 Task: Create a due date automation trigger when advanced on, on the wednesday before a card is due add dates starting in 1 working days at 11:00 AM.
Action: Mouse moved to (987, 82)
Screenshot: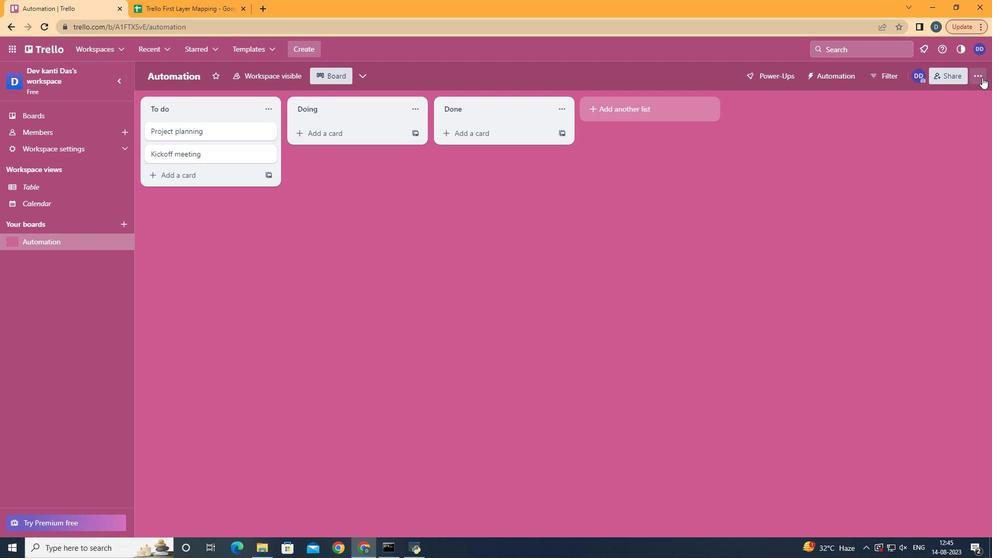 
Action: Mouse pressed left at (987, 82)
Screenshot: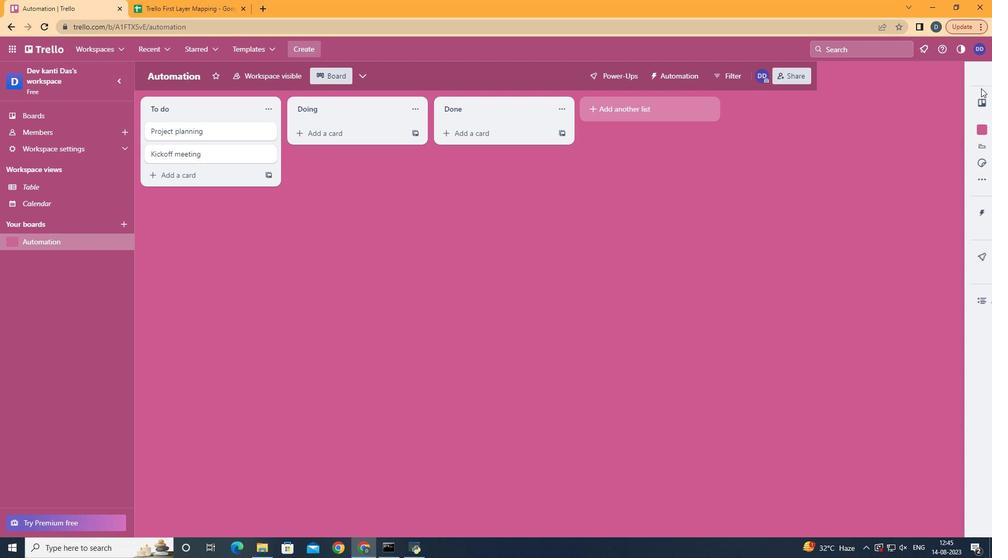 
Action: Mouse moved to (906, 228)
Screenshot: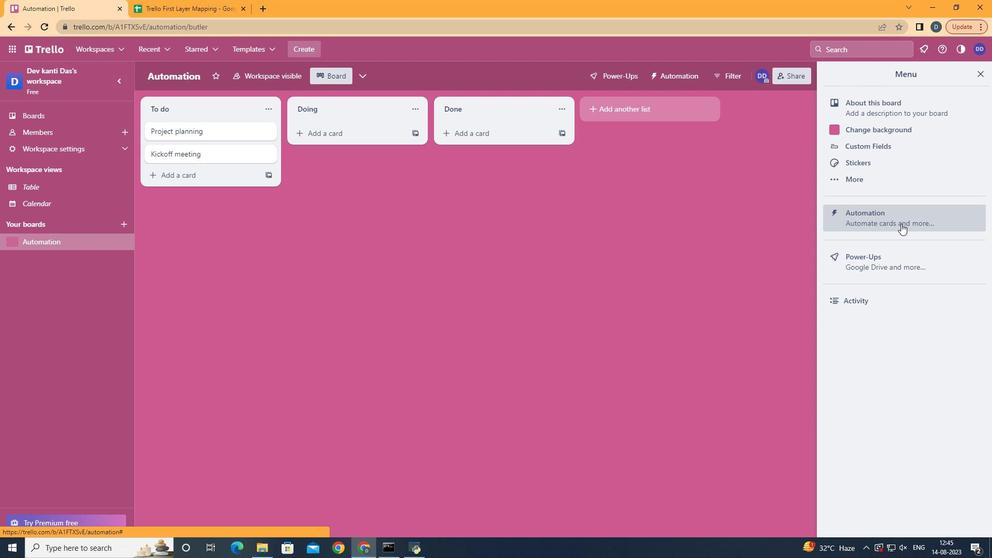
Action: Mouse pressed left at (906, 228)
Screenshot: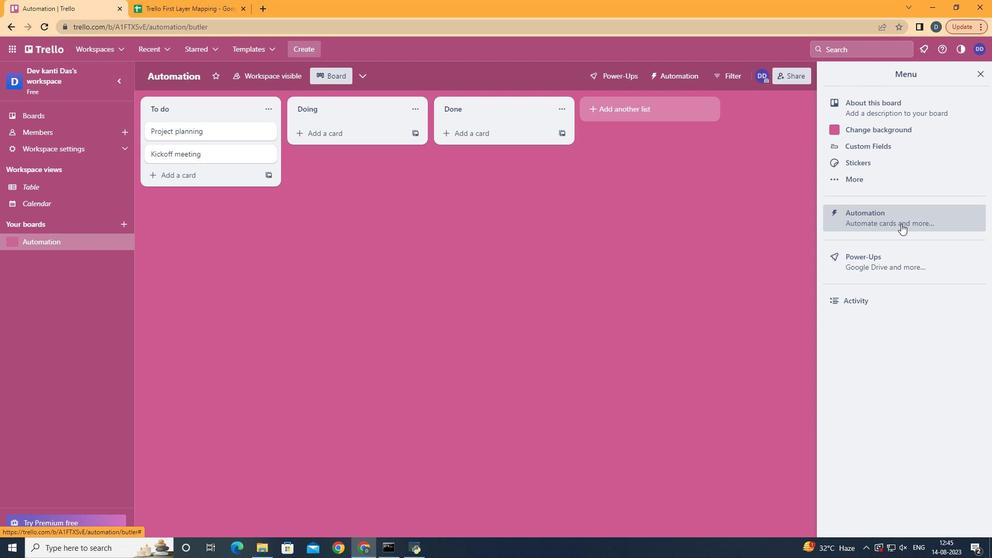 
Action: Mouse moved to (201, 211)
Screenshot: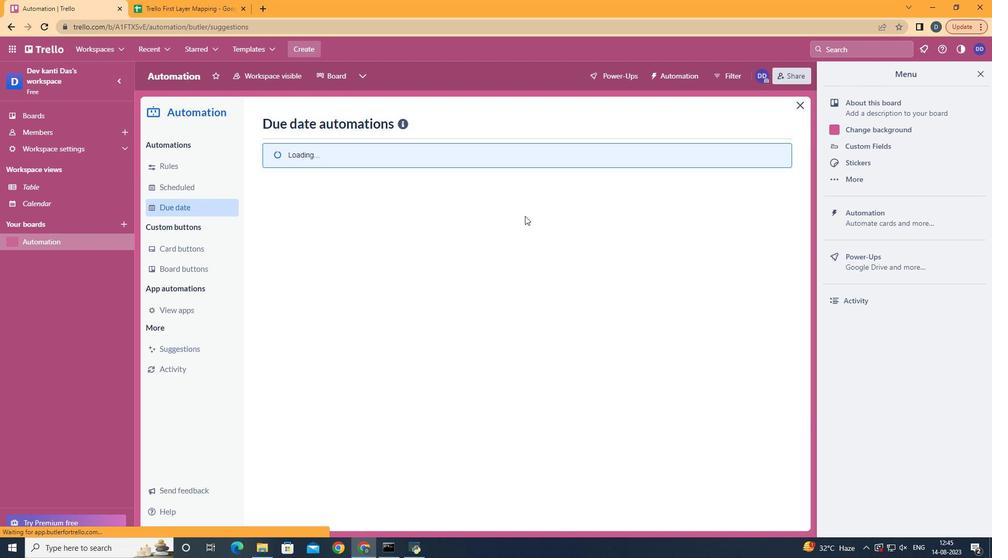 
Action: Mouse pressed left at (201, 211)
Screenshot: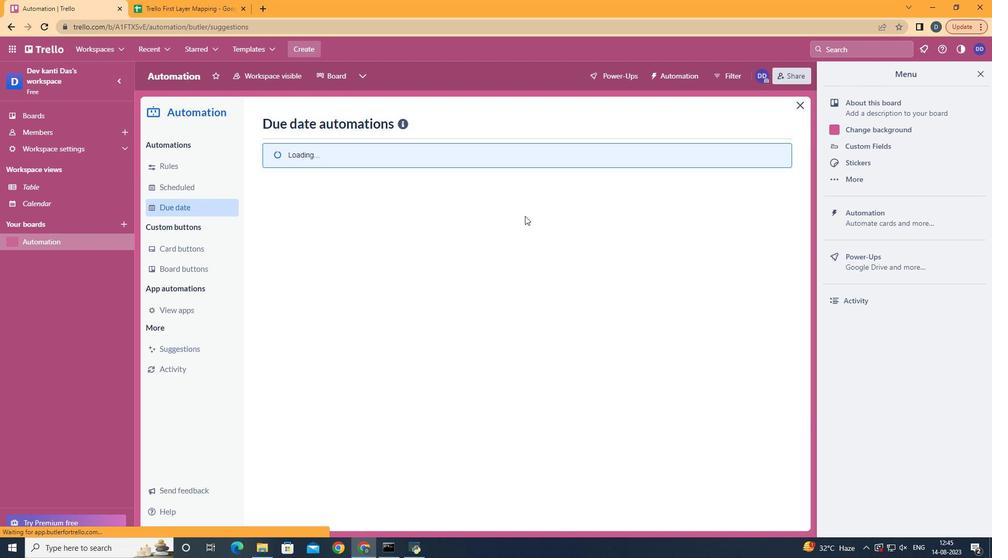 
Action: Mouse moved to (743, 127)
Screenshot: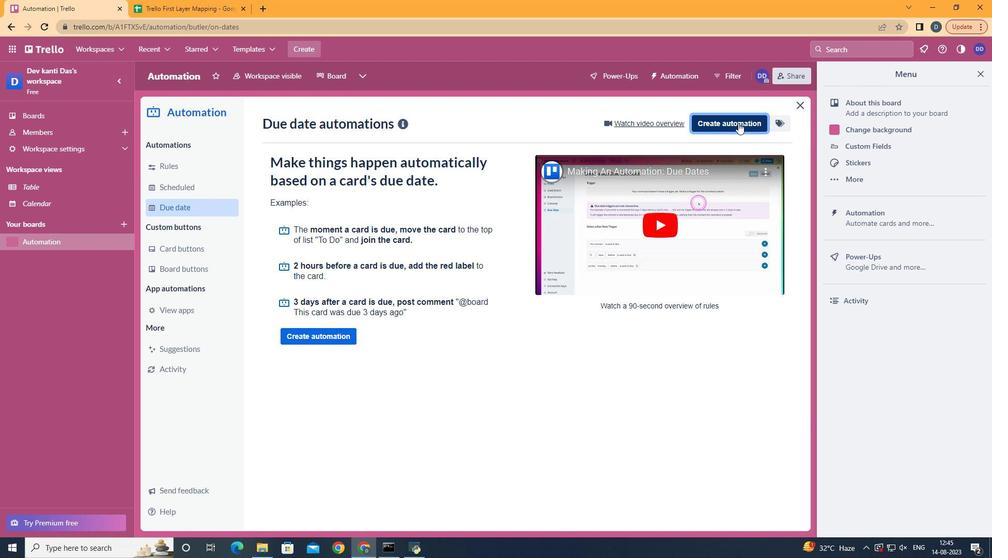 
Action: Mouse pressed left at (743, 127)
Screenshot: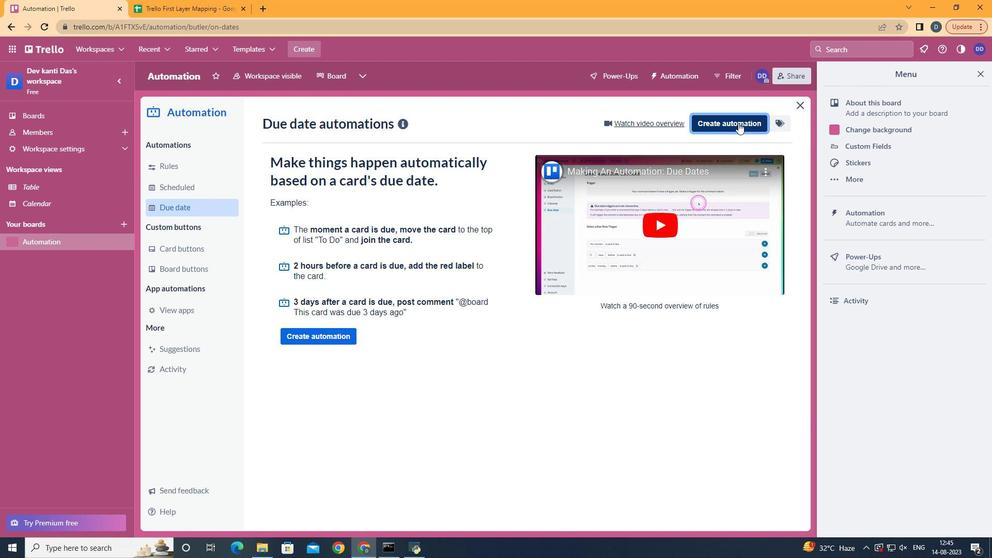 
Action: Mouse moved to (574, 223)
Screenshot: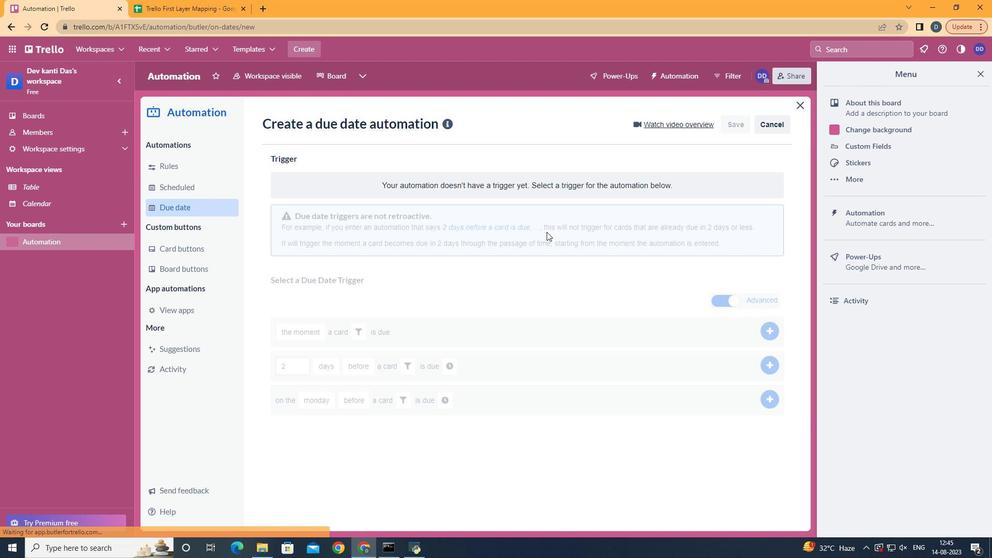 
Action: Mouse pressed left at (574, 223)
Screenshot: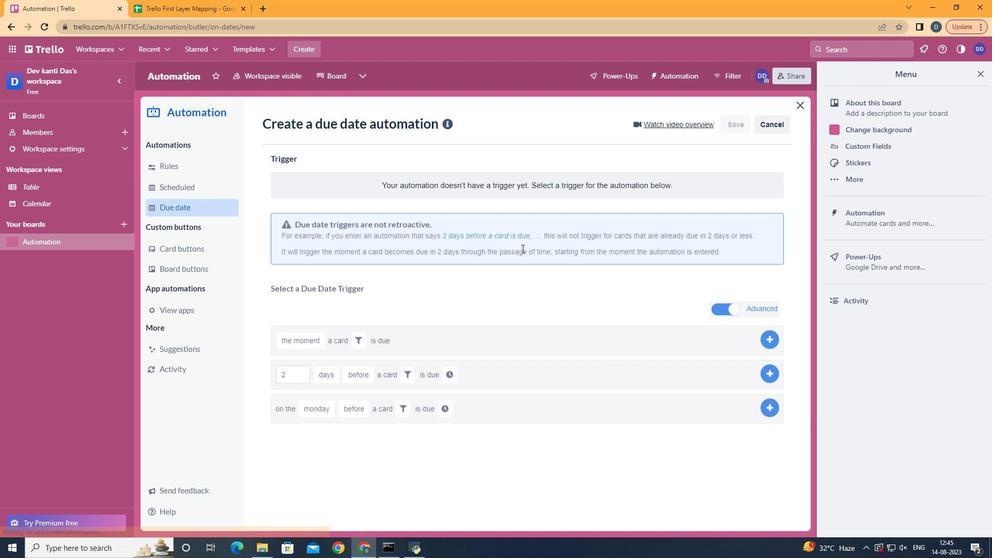 
Action: Mouse moved to (356, 310)
Screenshot: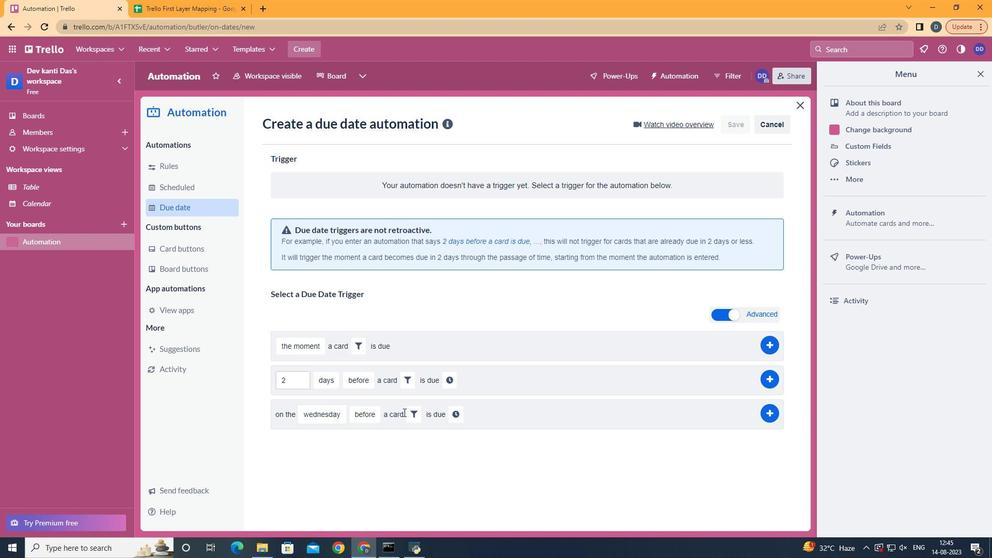 
Action: Mouse pressed left at (356, 311)
Screenshot: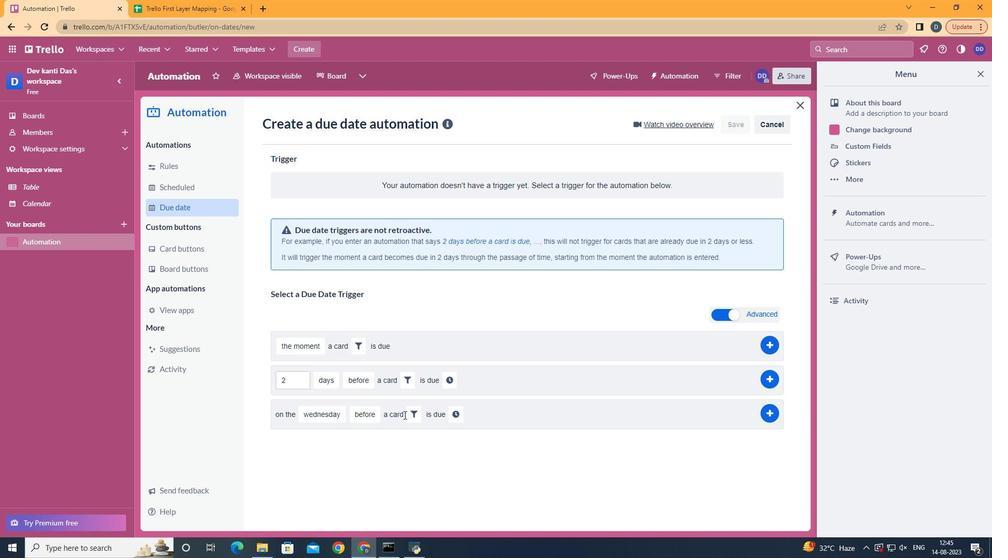 
Action: Mouse moved to (411, 423)
Screenshot: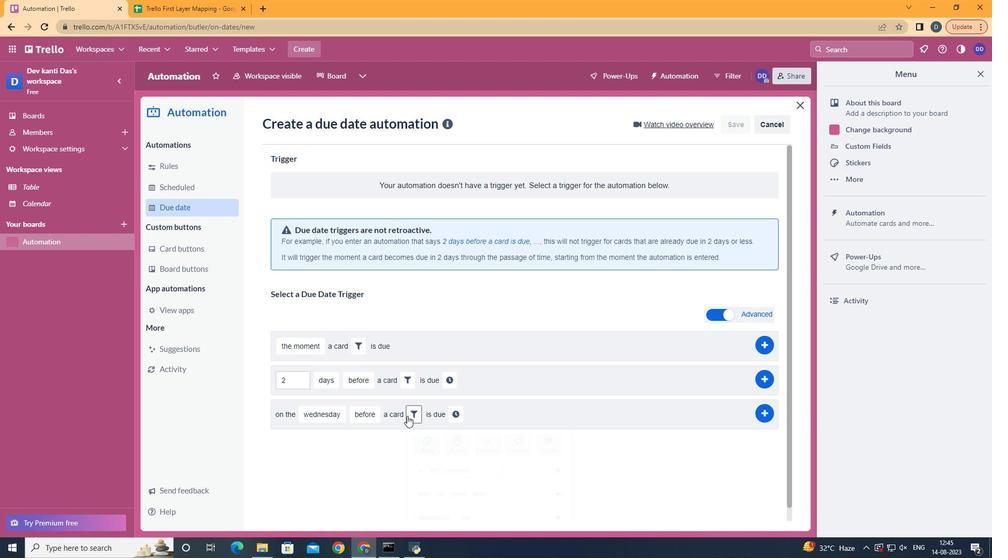 
Action: Mouse pressed left at (411, 423)
Screenshot: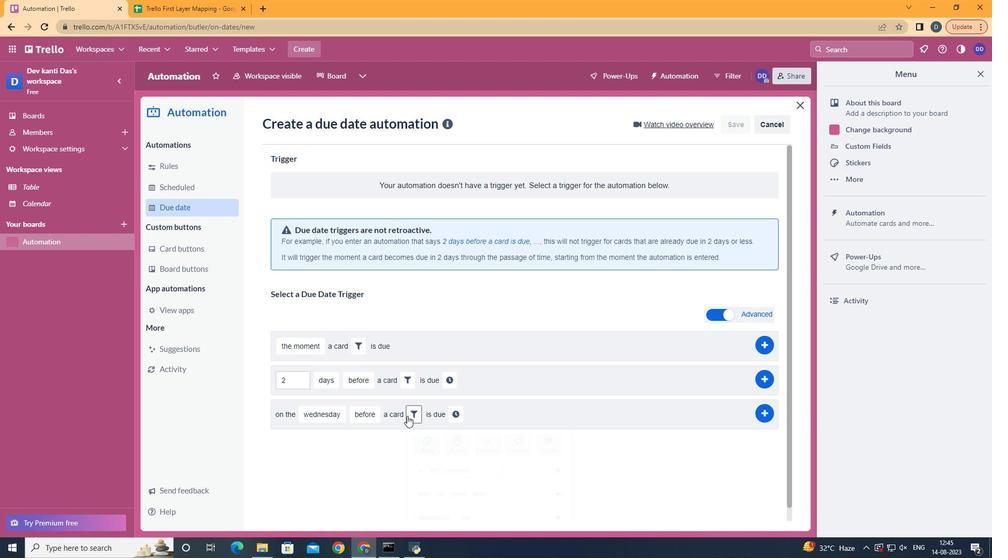 
Action: Mouse moved to (480, 452)
Screenshot: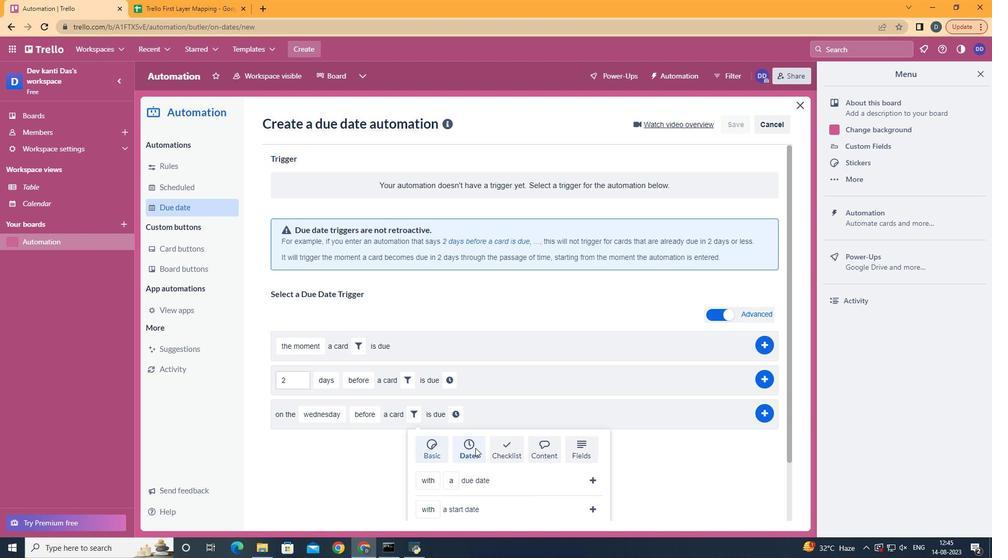 
Action: Mouse pressed left at (480, 452)
Screenshot: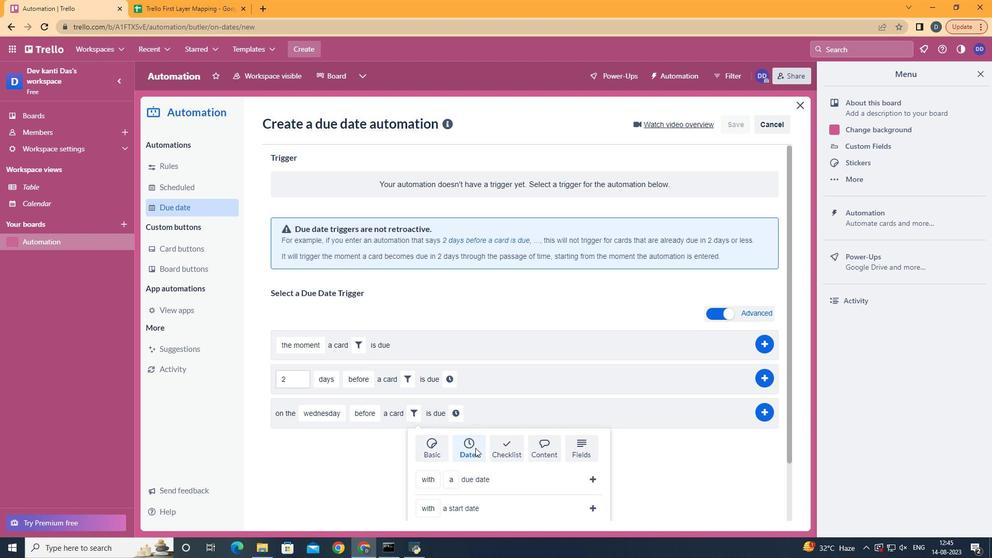 
Action: Mouse scrolled (480, 452) with delta (0, 0)
Screenshot: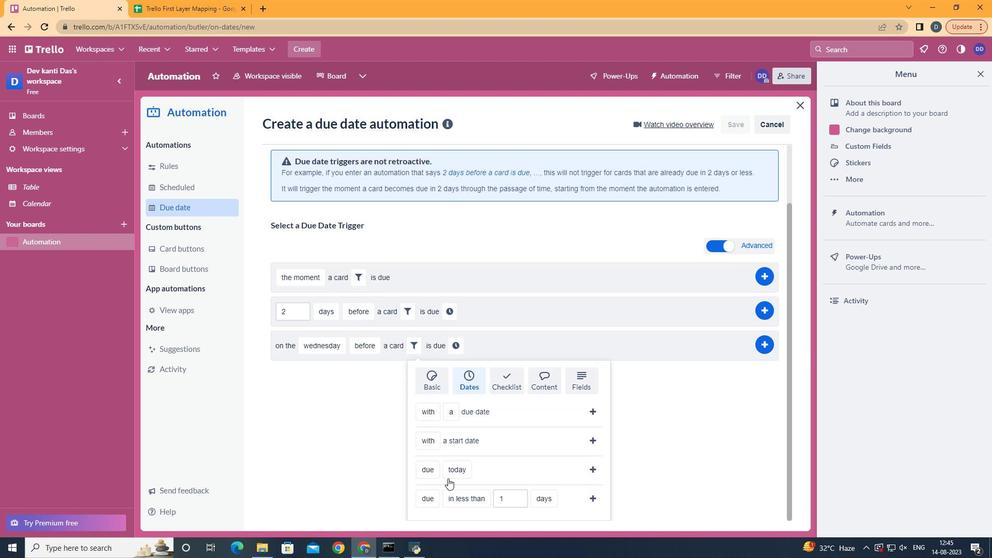 
Action: Mouse scrolled (480, 452) with delta (0, 0)
Screenshot: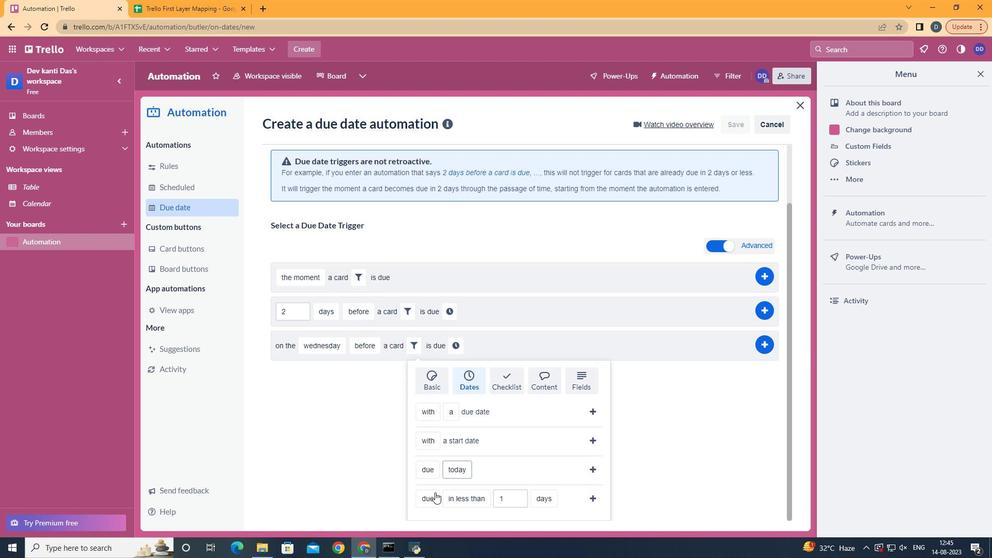 
Action: Mouse scrolled (480, 452) with delta (0, 0)
Screenshot: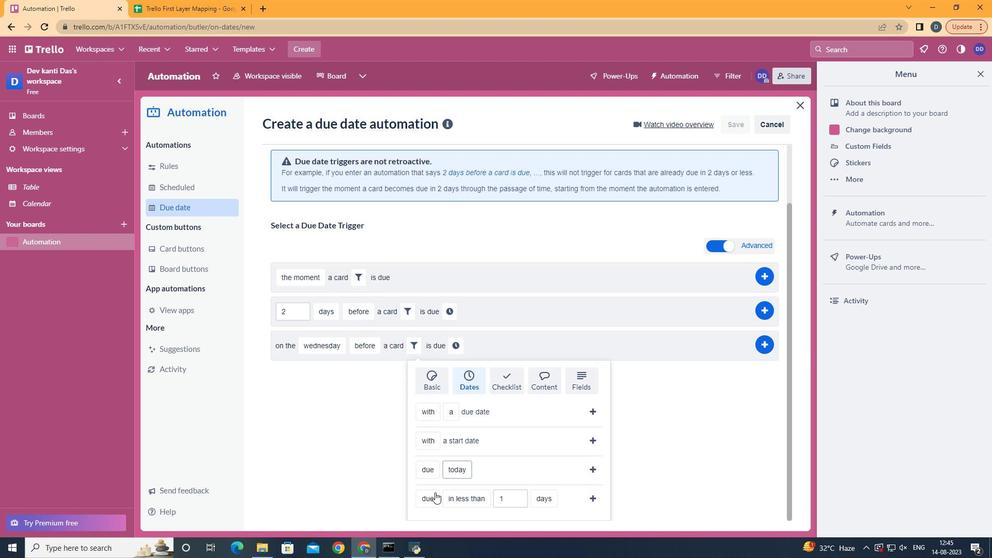 
Action: Mouse scrolled (480, 452) with delta (0, 0)
Screenshot: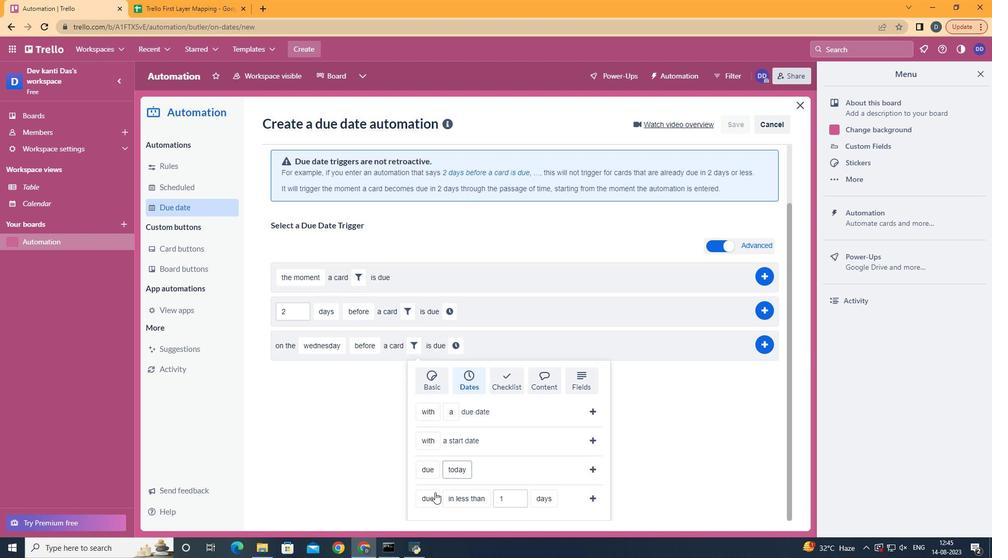 
Action: Mouse moved to (449, 492)
Screenshot: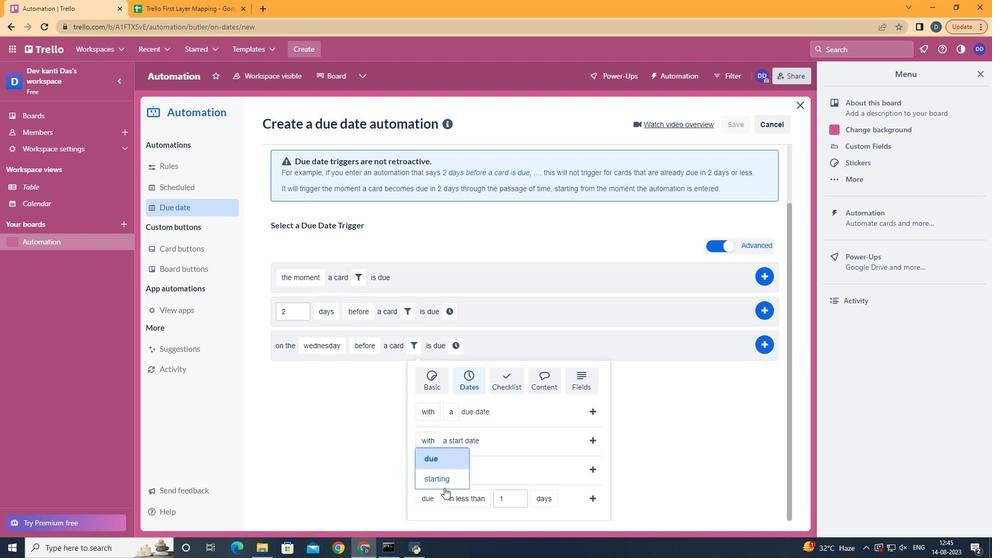 
Action: Mouse pressed left at (449, 492)
Screenshot: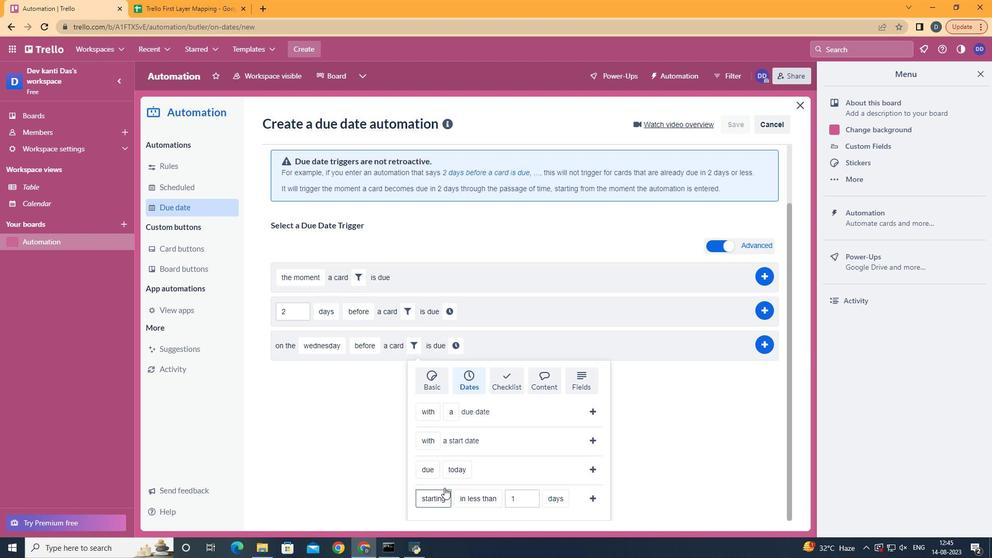 
Action: Mouse moved to (503, 460)
Screenshot: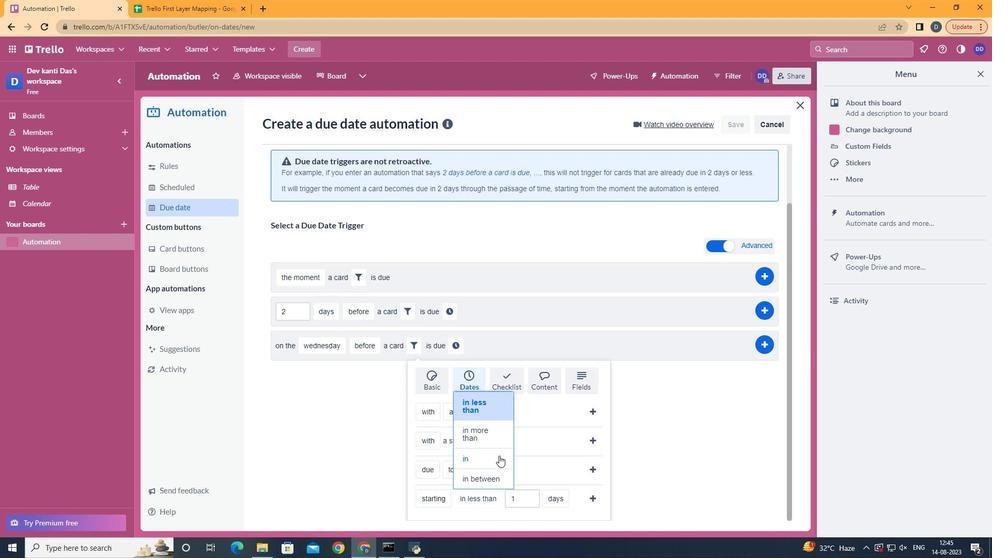 
Action: Mouse pressed left at (503, 460)
Screenshot: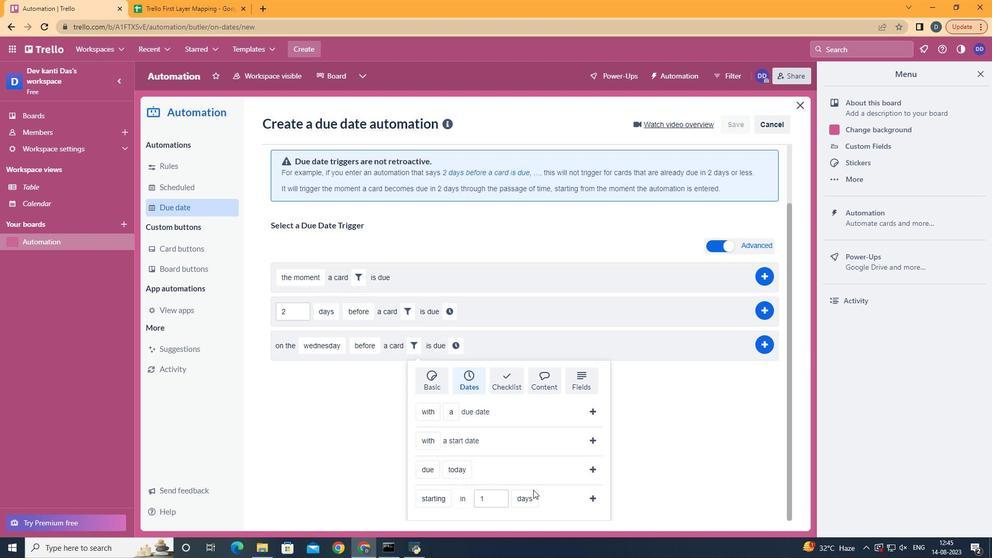 
Action: Mouse moved to (542, 488)
Screenshot: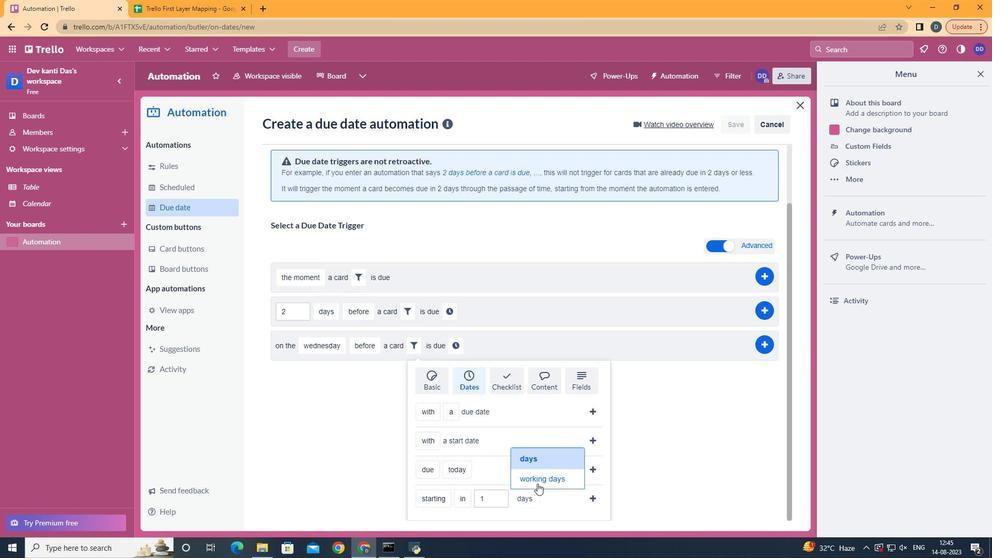 
Action: Mouse pressed left at (542, 488)
Screenshot: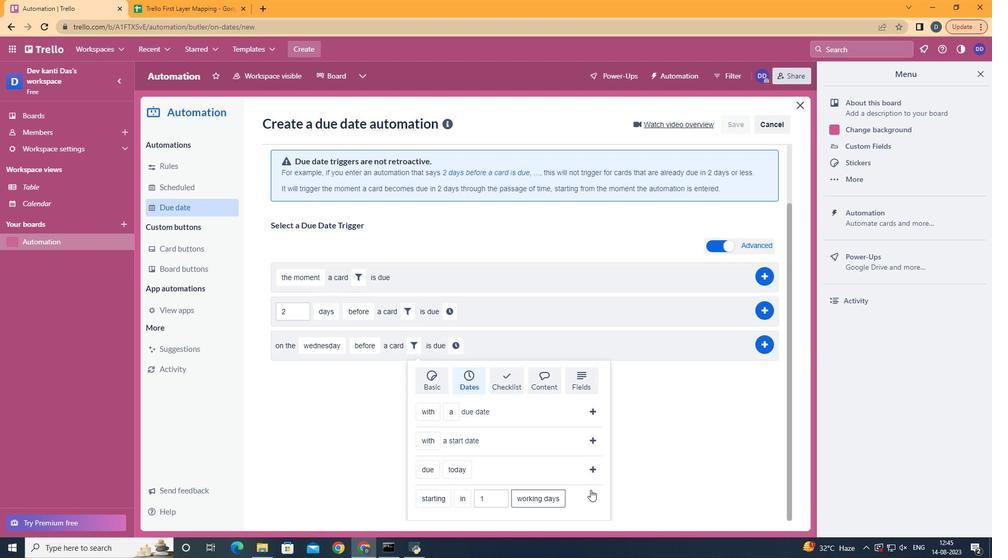 
Action: Mouse moved to (601, 507)
Screenshot: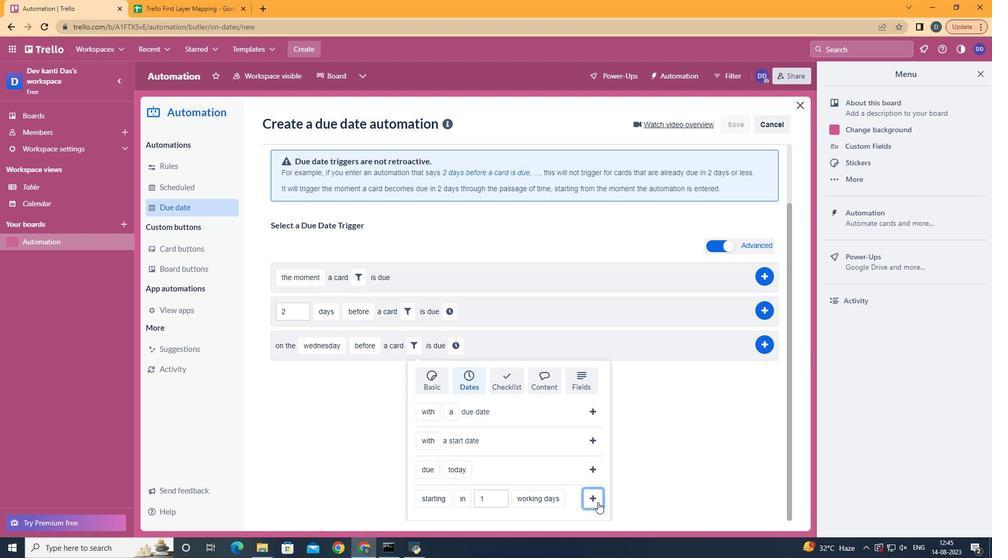 
Action: Mouse pressed left at (601, 507)
Screenshot: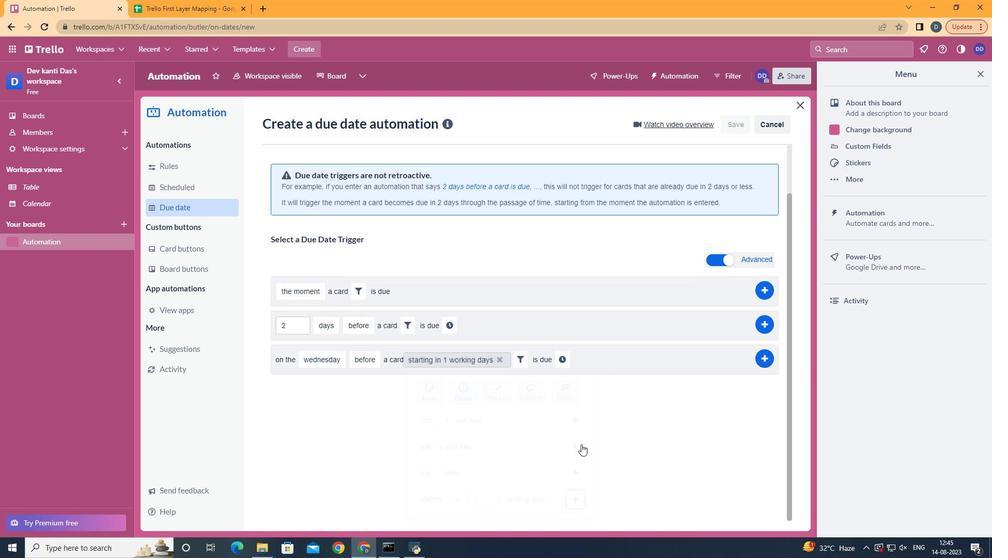 
Action: Mouse moved to (566, 418)
Screenshot: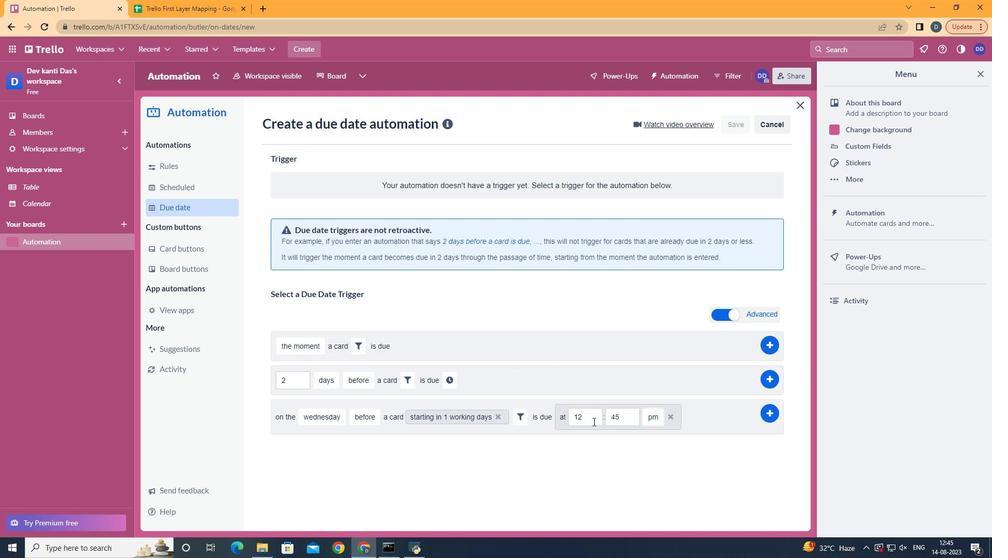
Action: Mouse pressed left at (566, 418)
Screenshot: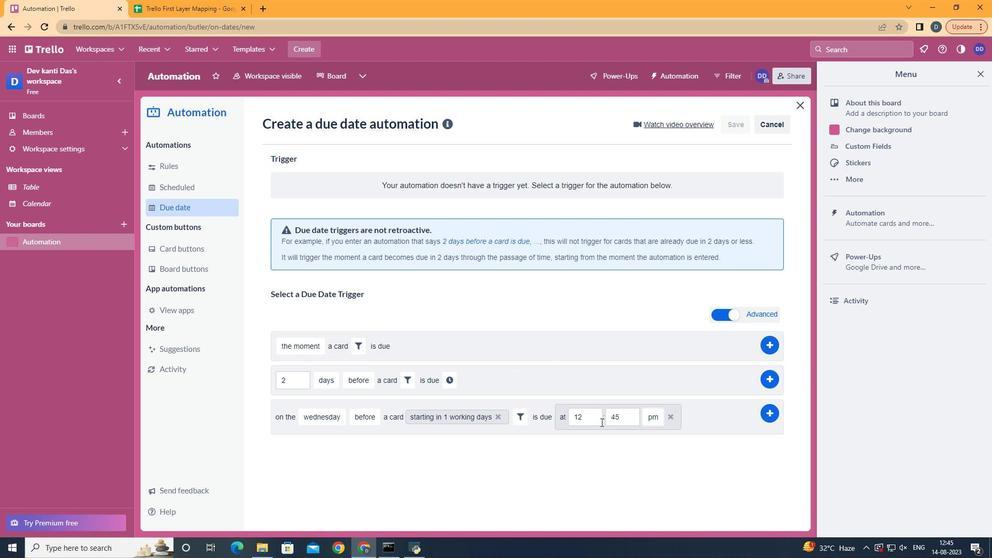 
Action: Mouse moved to (592, 424)
Screenshot: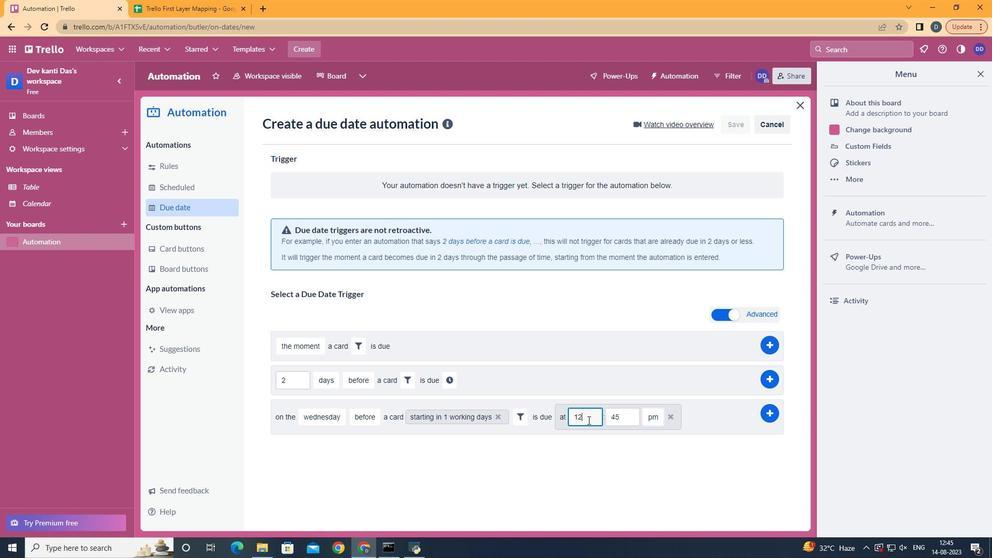 
Action: Mouse pressed left at (592, 424)
Screenshot: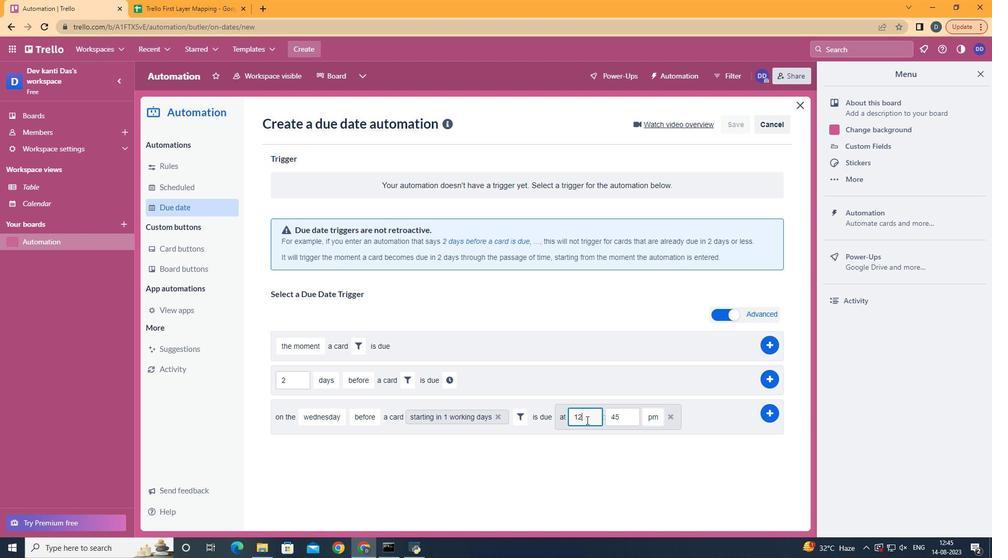 
Action: Mouse moved to (590, 424)
Screenshot: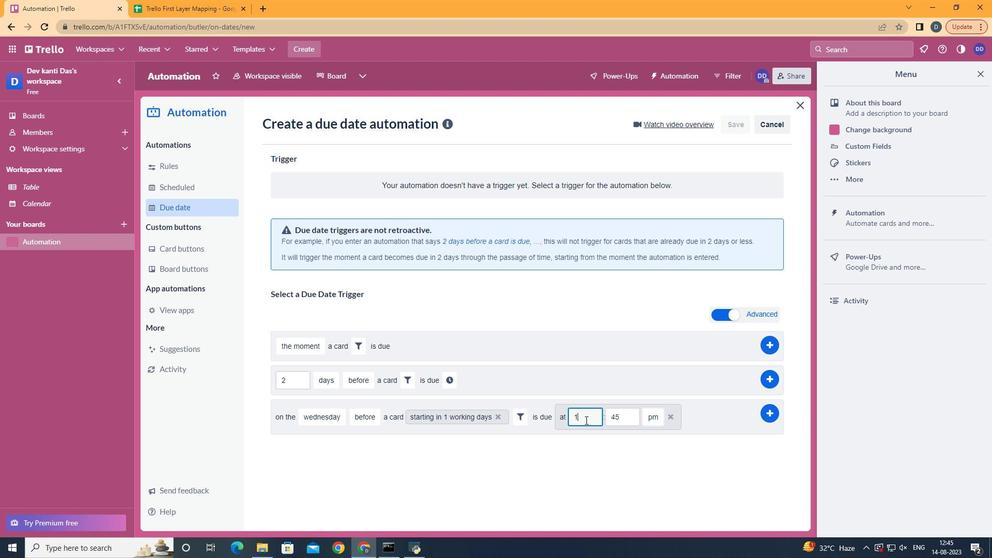 
Action: Key pressed <Key.backspace>1
Screenshot: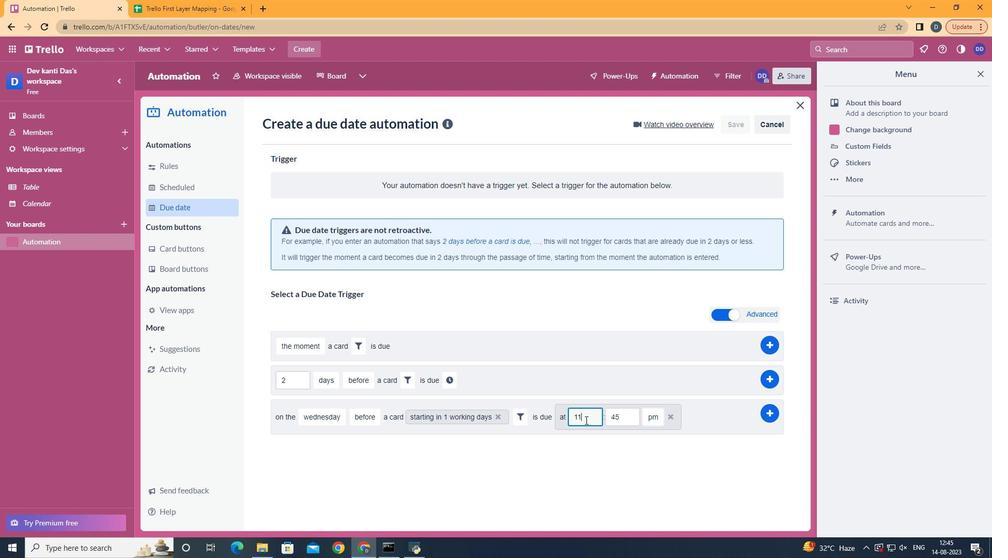 
Action: Mouse moved to (624, 413)
Screenshot: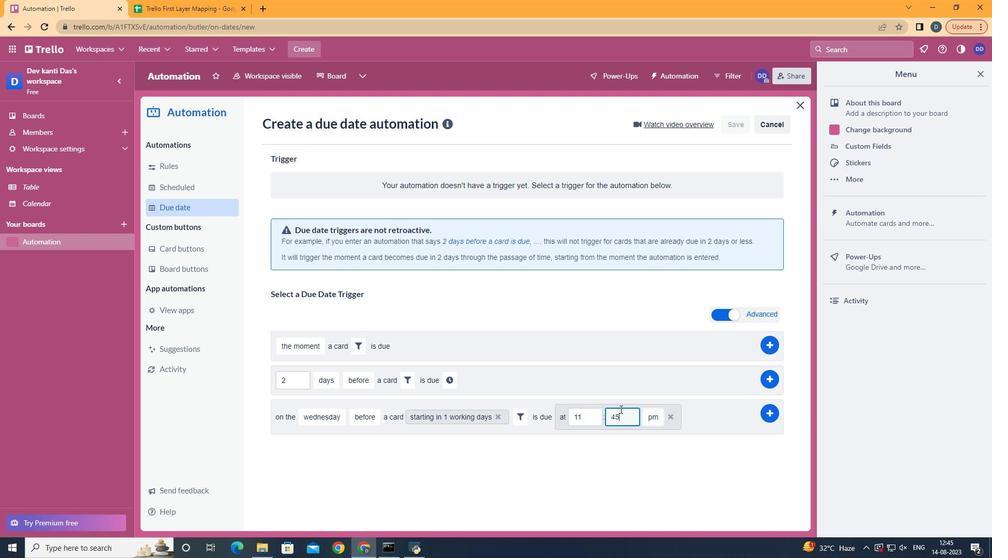 
Action: Mouse pressed left at (624, 413)
Screenshot: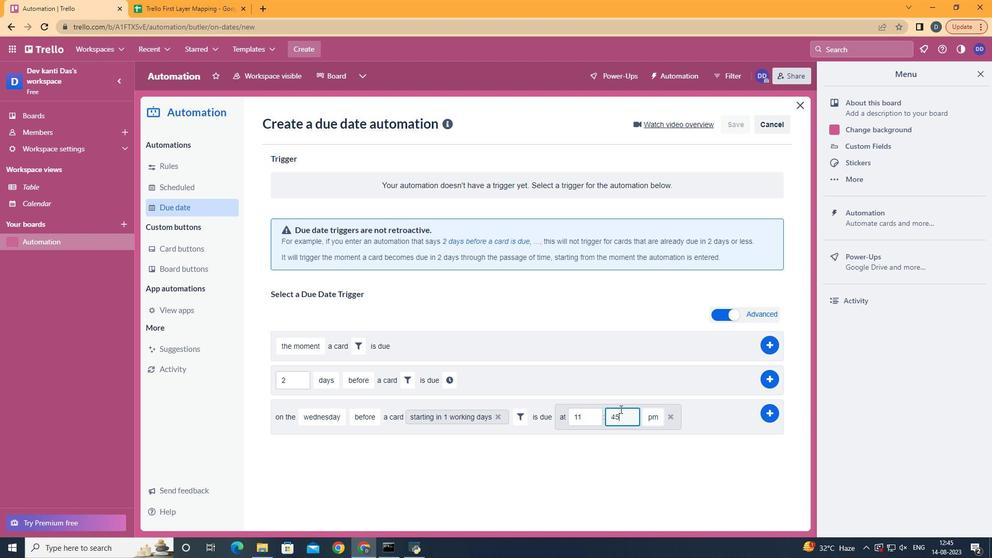 
Action: Key pressed <Key.backspace><Key.backspace>00
Screenshot: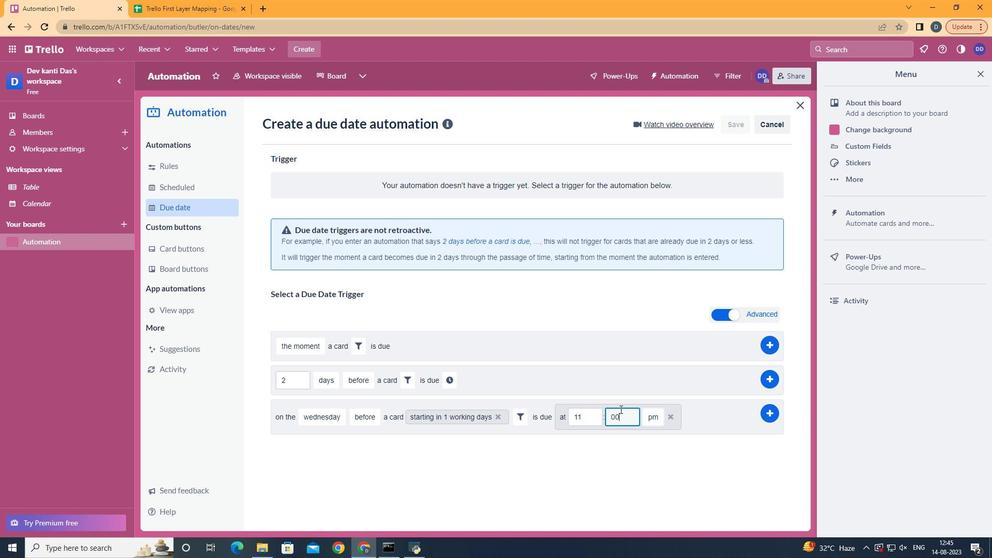 
Action: Mouse moved to (665, 438)
Screenshot: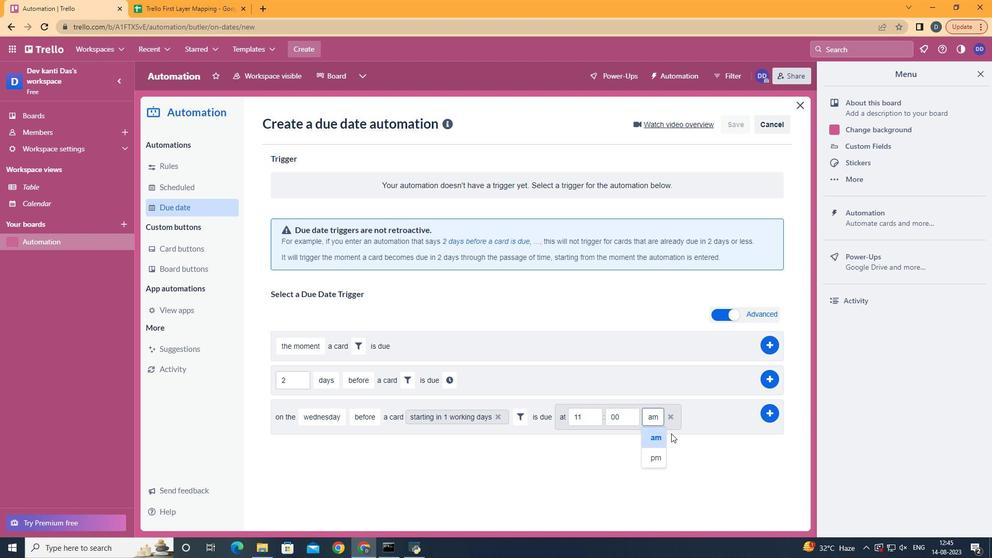 
Action: Mouse pressed left at (665, 438)
Screenshot: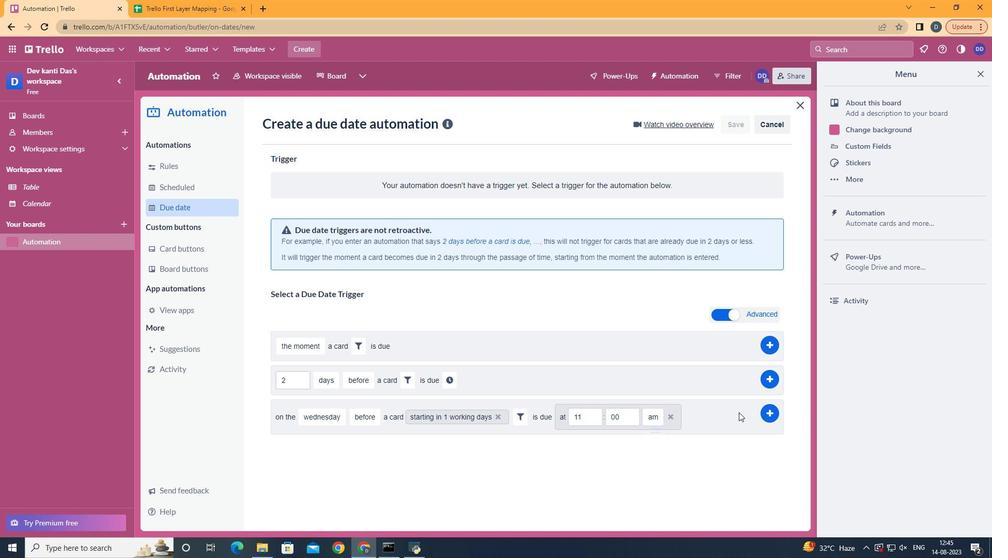 
Action: Mouse moved to (769, 419)
Screenshot: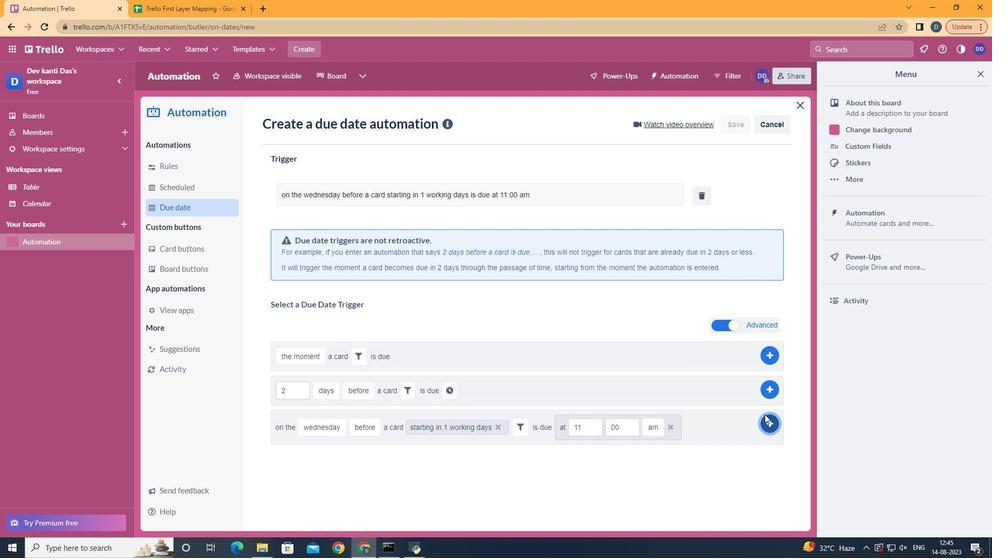 
Action: Mouse pressed left at (769, 419)
Screenshot: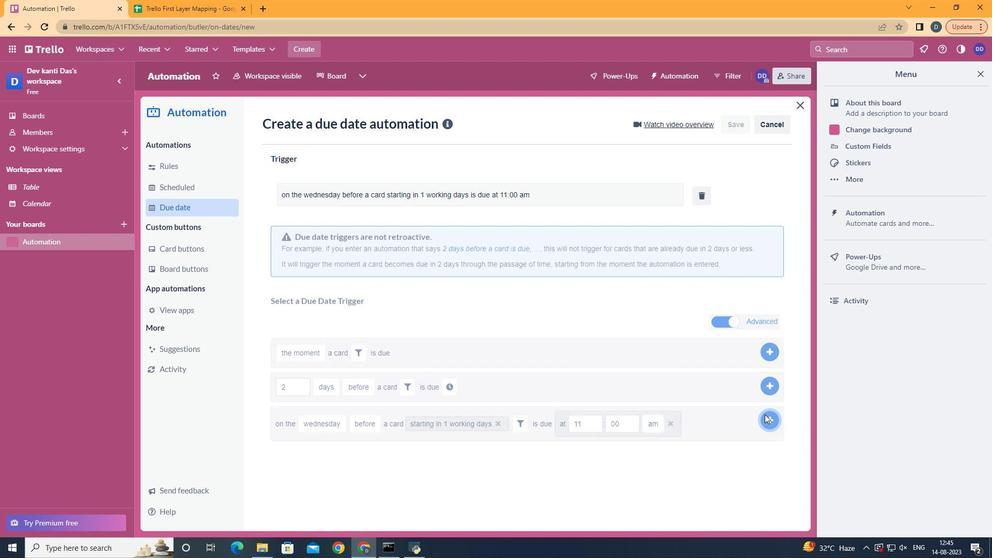 
